 Task: Sort the products by price (highest first).
Action: Mouse pressed left at (18, 83)
Screenshot: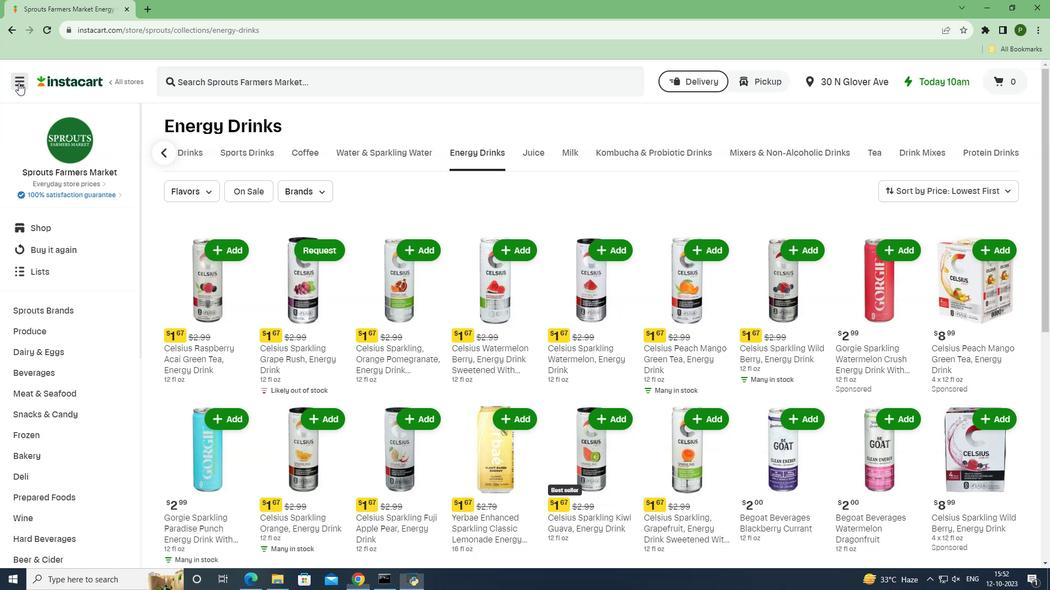 
Action: Mouse moved to (35, 288)
Screenshot: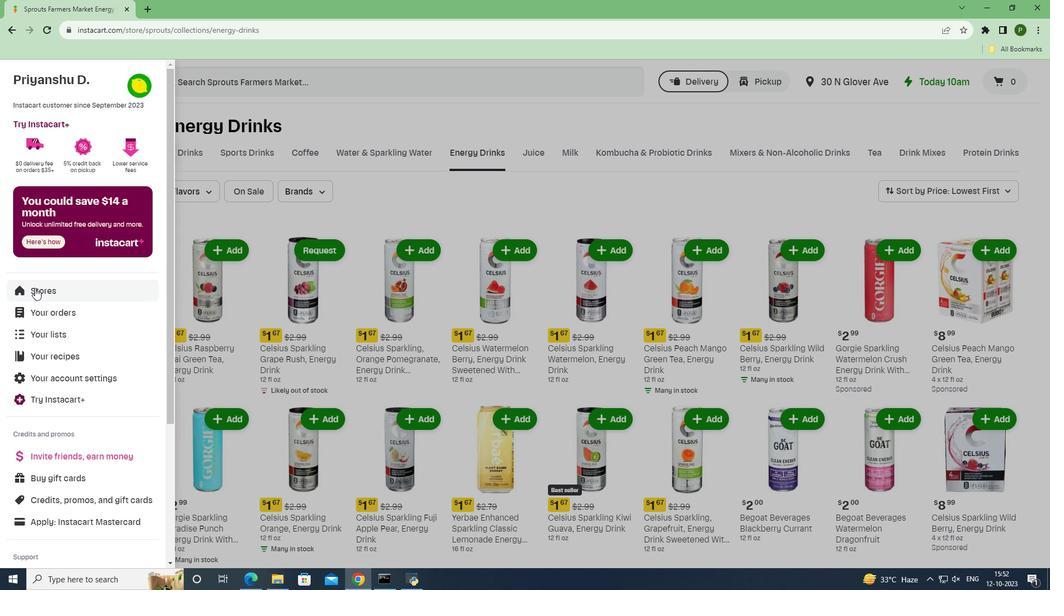 
Action: Mouse pressed left at (35, 288)
Screenshot: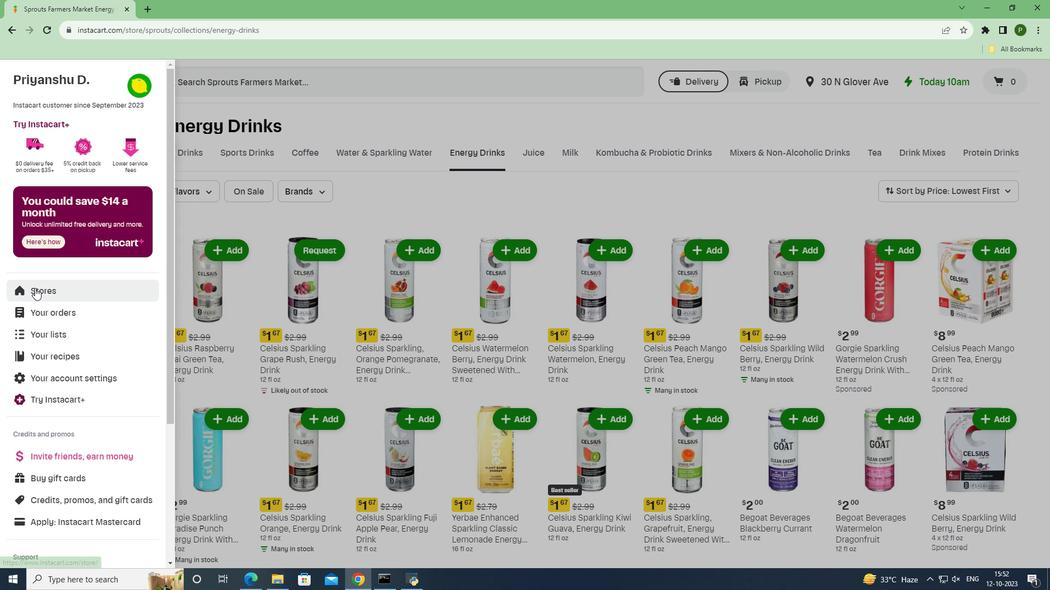 
Action: Mouse moved to (255, 124)
Screenshot: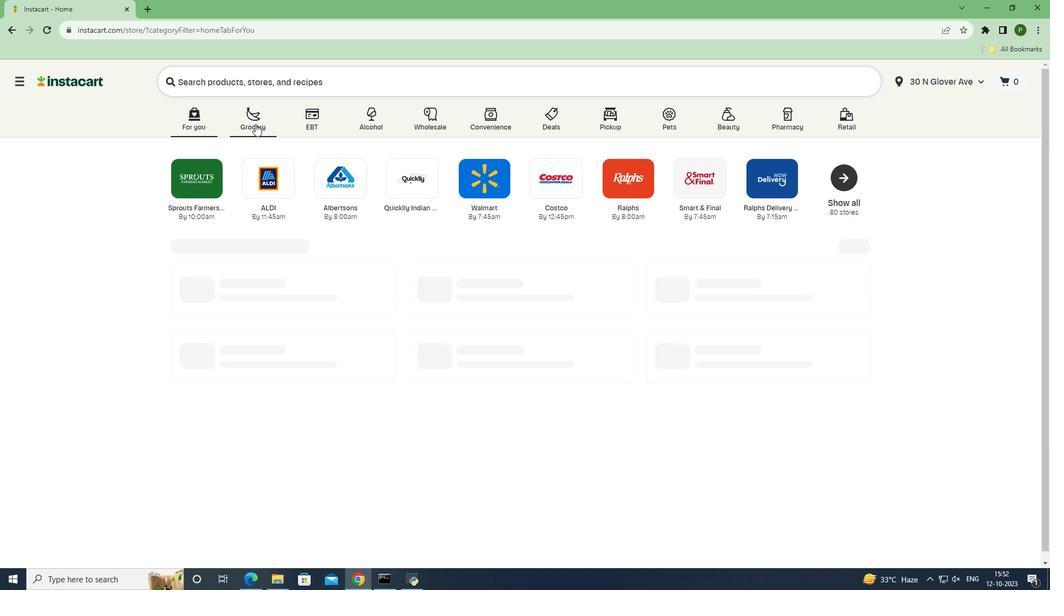 
Action: Mouse pressed left at (255, 124)
Screenshot: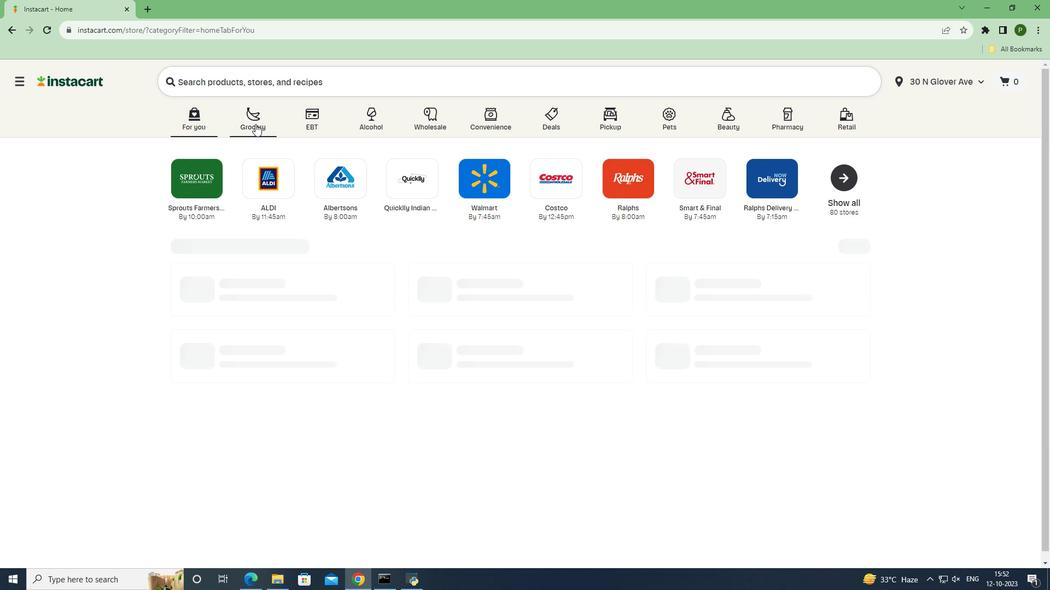 
Action: Mouse moved to (416, 240)
Screenshot: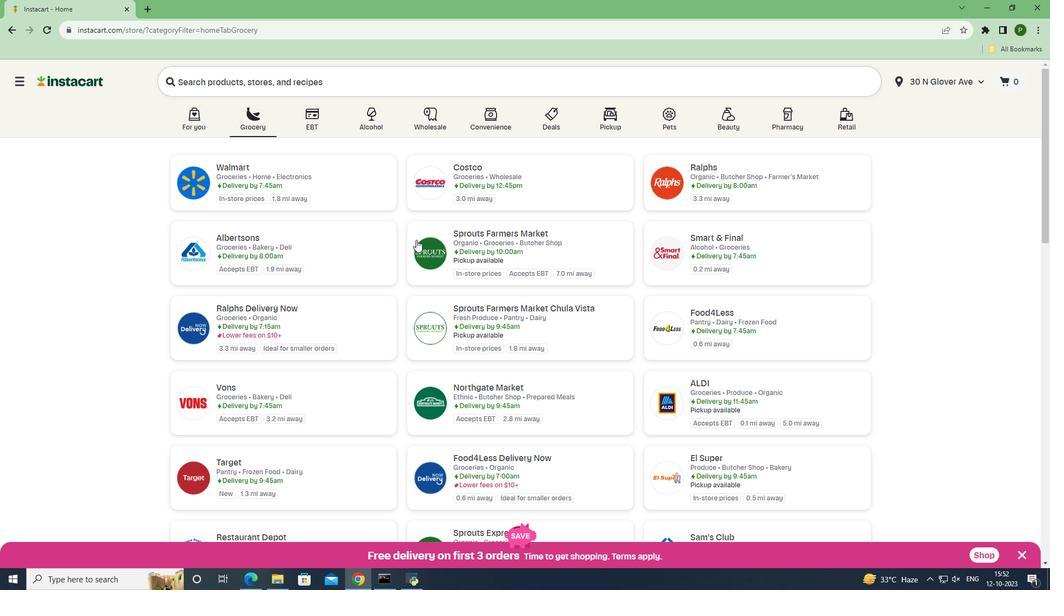 
Action: Mouse pressed left at (416, 240)
Screenshot: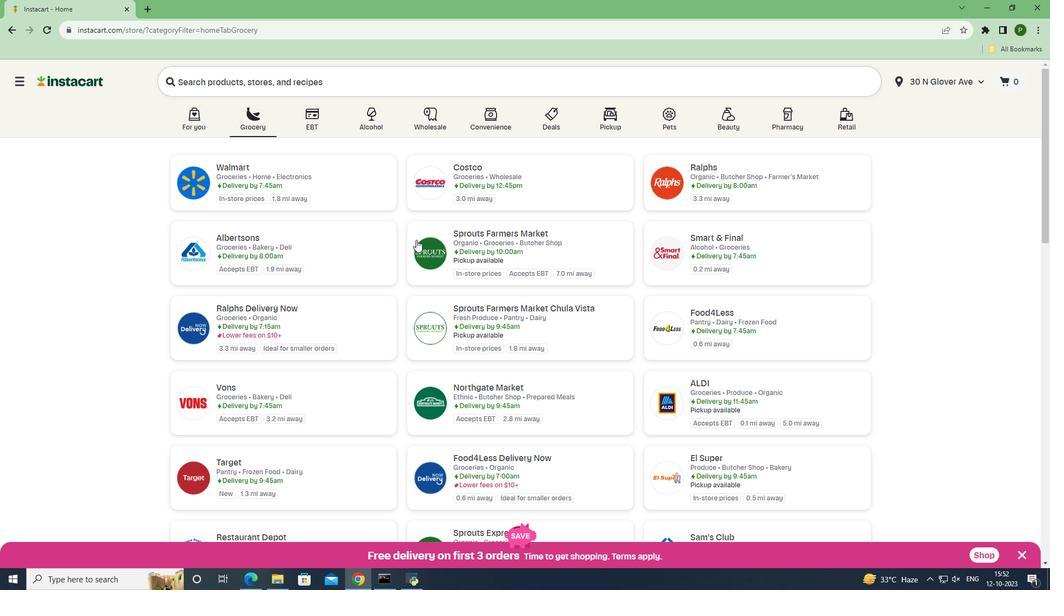 
Action: Mouse moved to (76, 373)
Screenshot: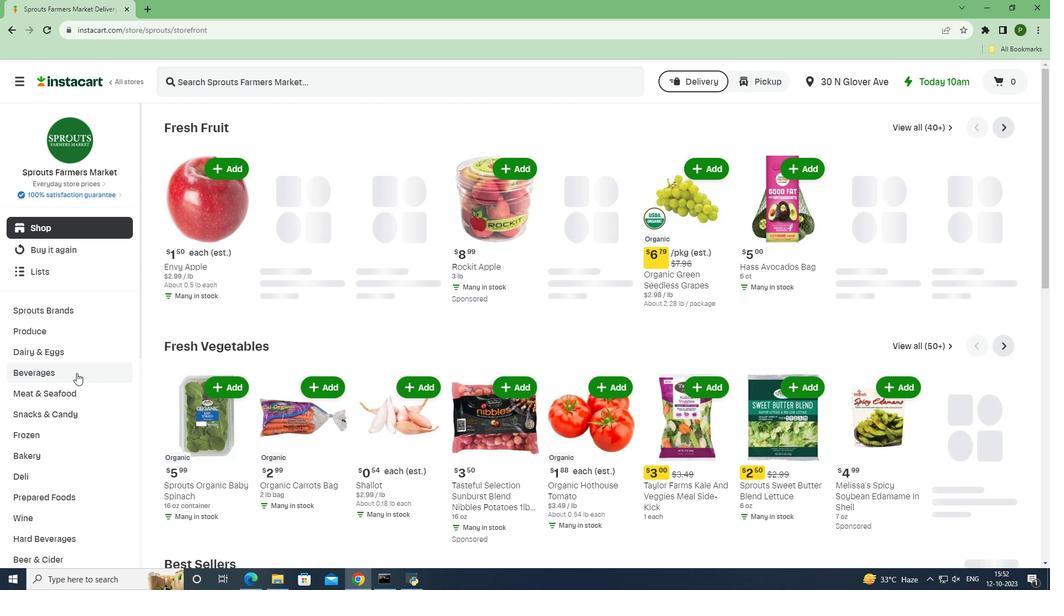 
Action: Mouse pressed left at (76, 373)
Screenshot: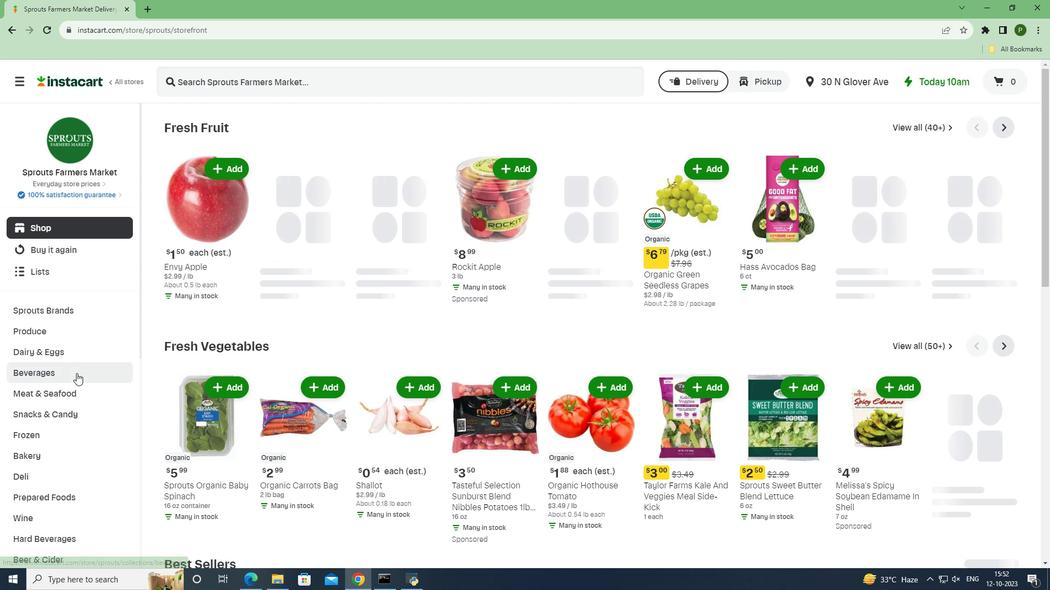 
Action: Mouse moved to (572, 145)
Screenshot: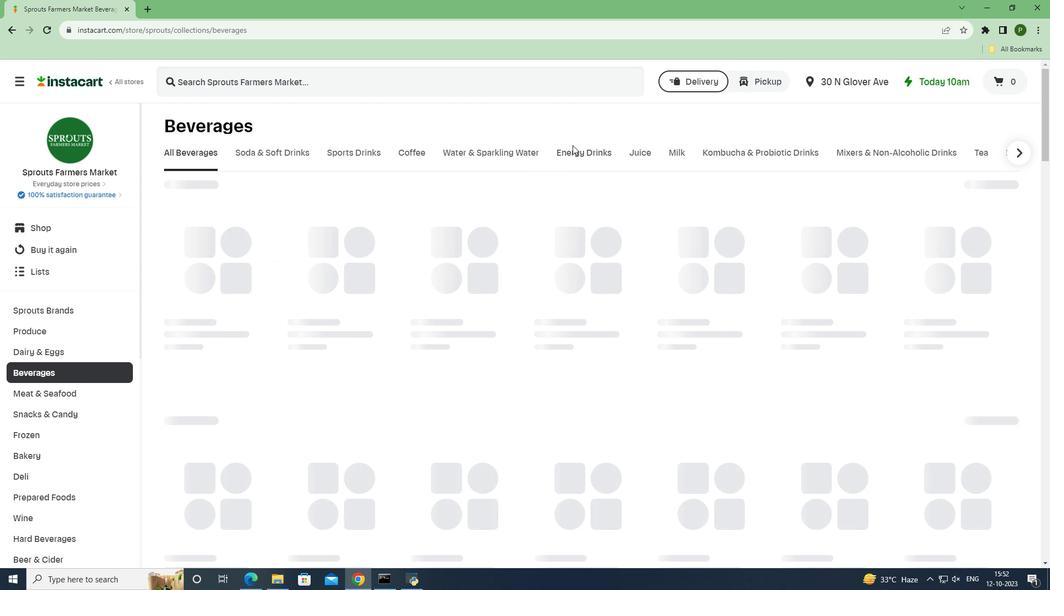 
Action: Mouse pressed left at (572, 145)
Screenshot: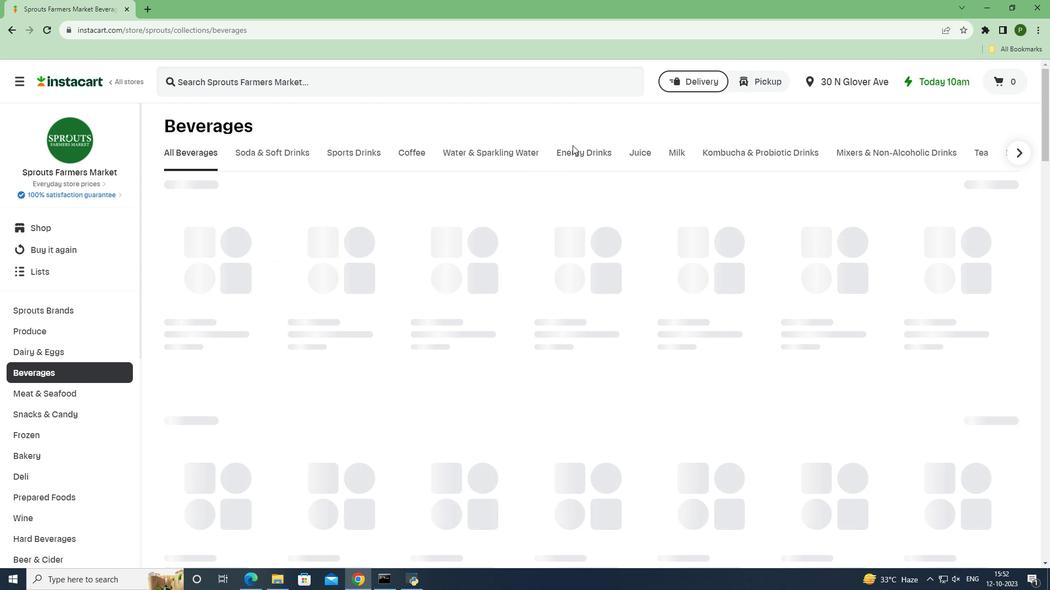 
Action: Mouse moved to (573, 147)
Screenshot: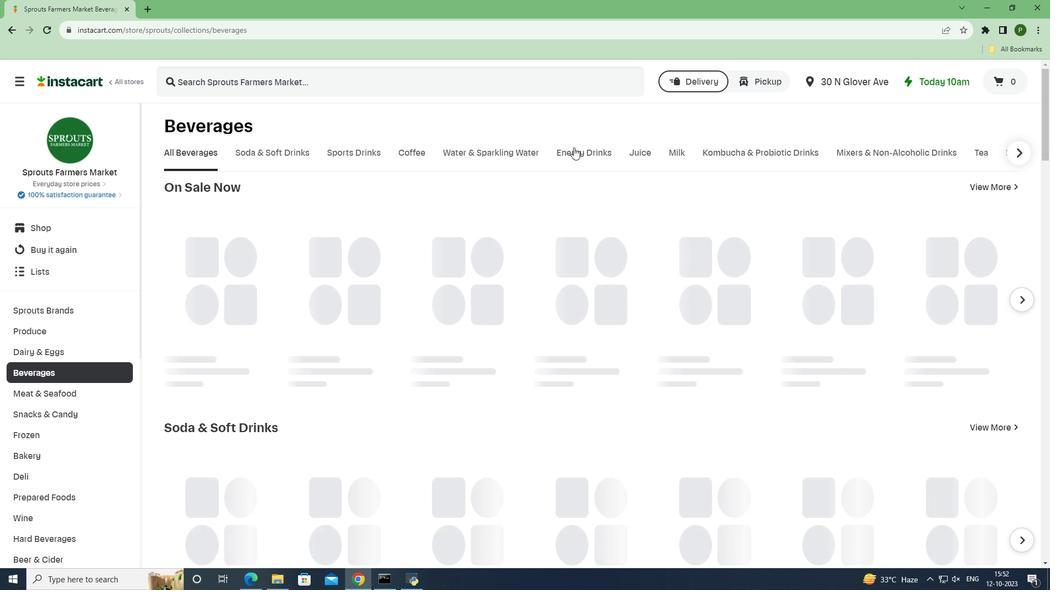 
Action: Mouse pressed left at (573, 147)
Screenshot: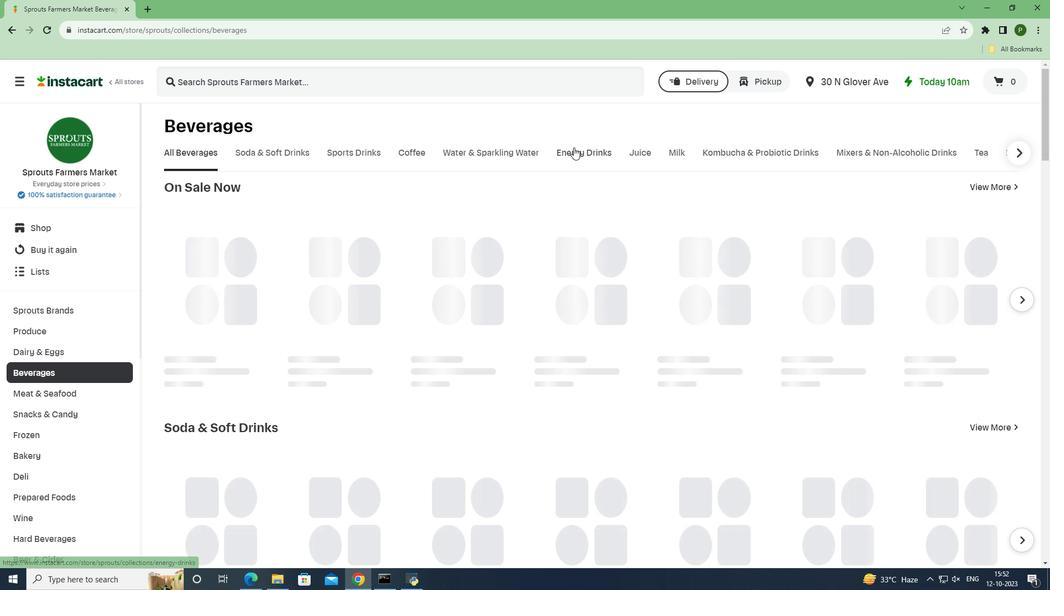 
Action: Mouse moved to (948, 194)
Screenshot: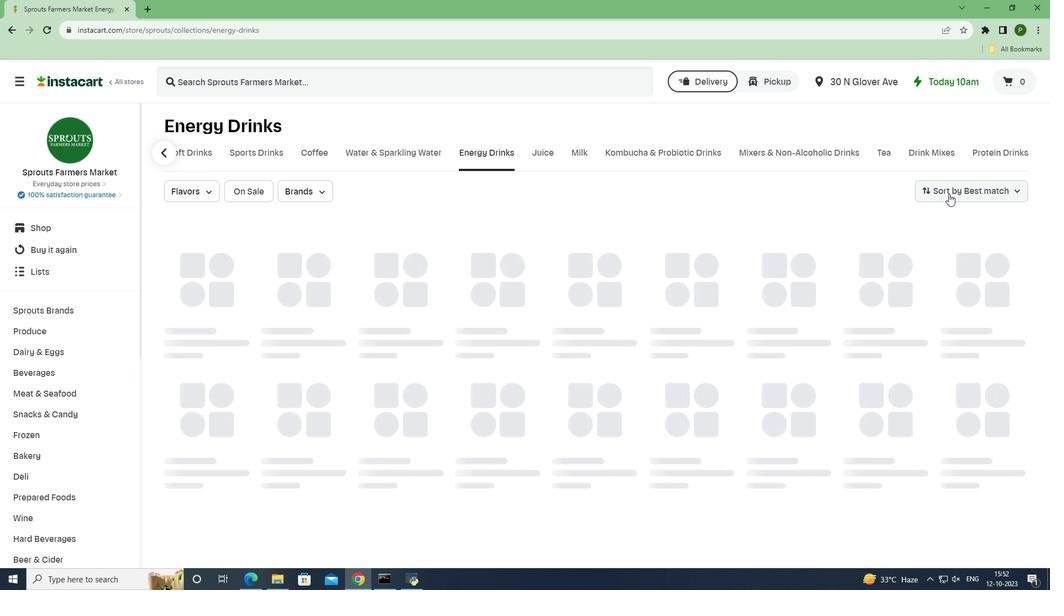 
Action: Mouse pressed left at (948, 194)
Screenshot: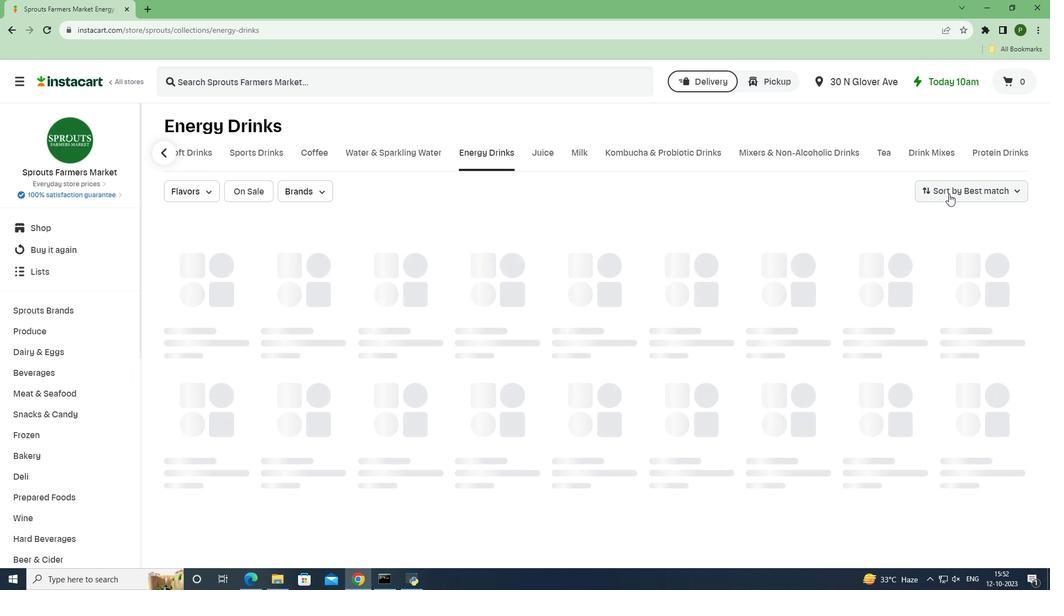 
Action: Mouse moved to (958, 267)
Screenshot: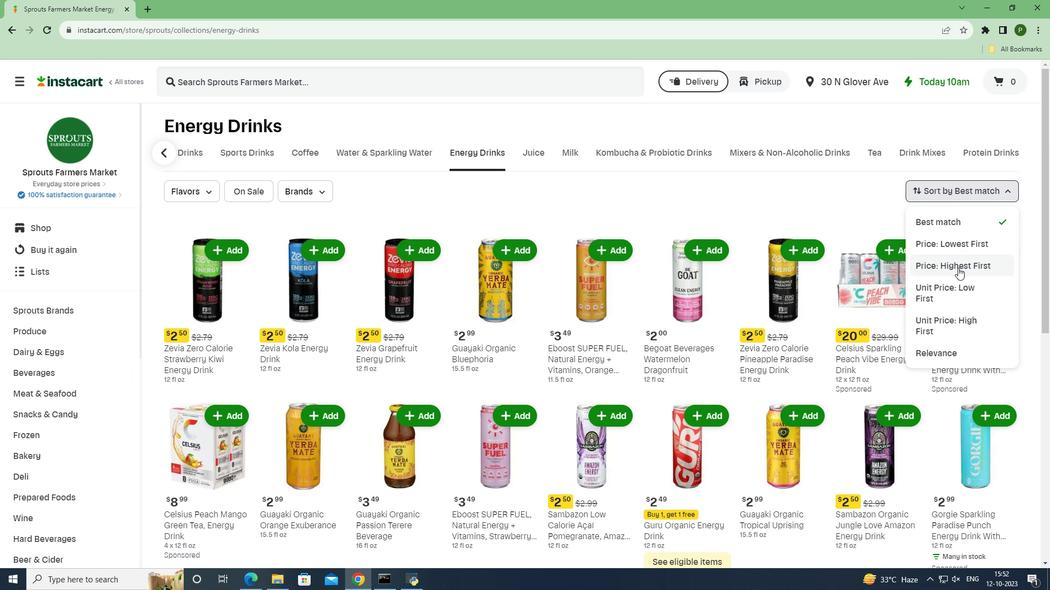 
Action: Mouse pressed left at (958, 267)
Screenshot: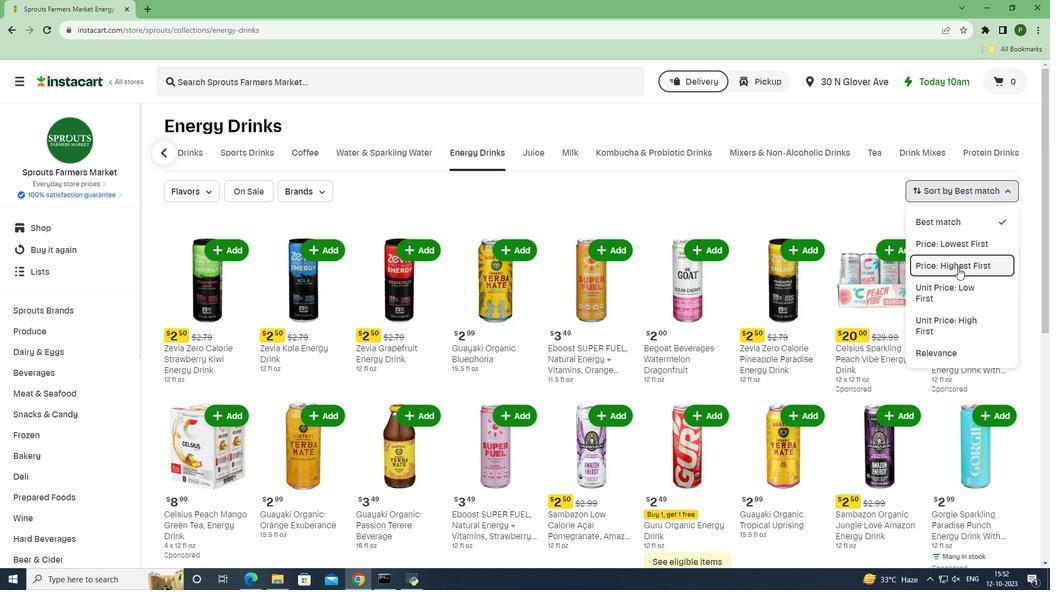
Action: Mouse moved to (865, 417)
Screenshot: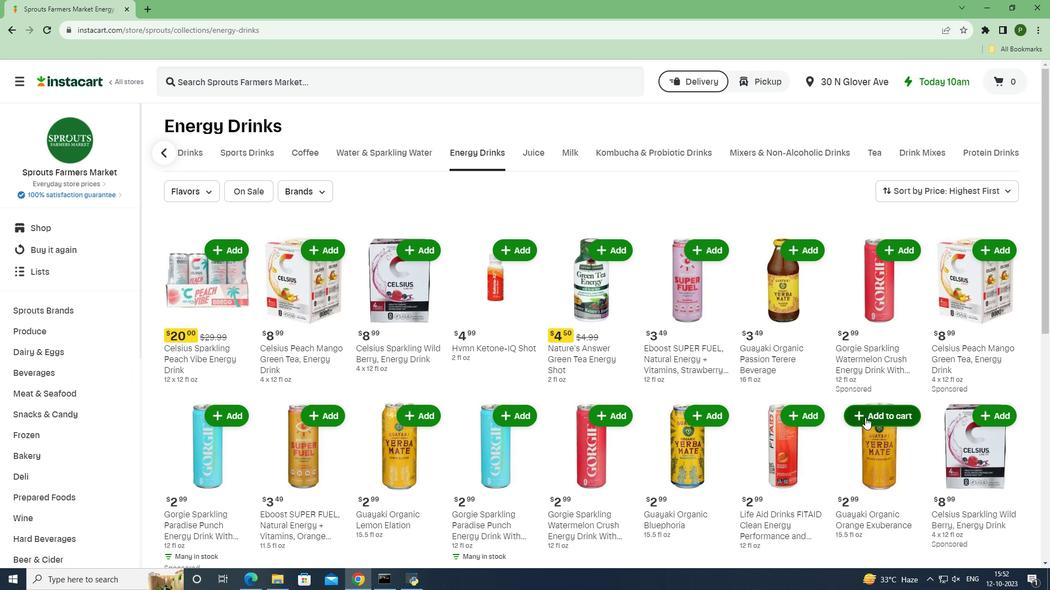 
